Task: Filters and Effects: Animate text to scroll horizontally across the screen.
Action: Mouse moved to (602, 564)
Screenshot: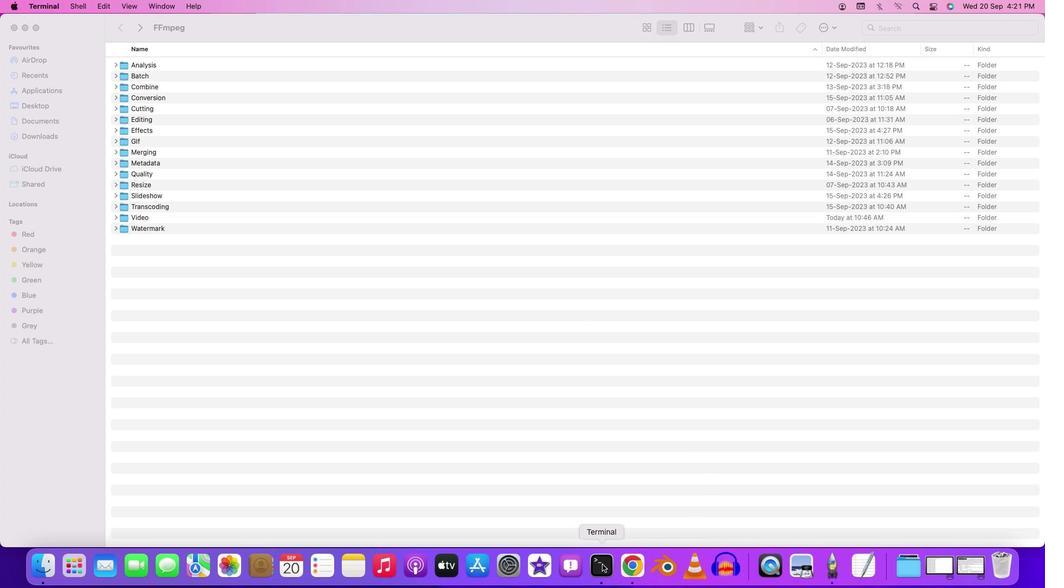 
Action: Mouse pressed right at (602, 564)
Screenshot: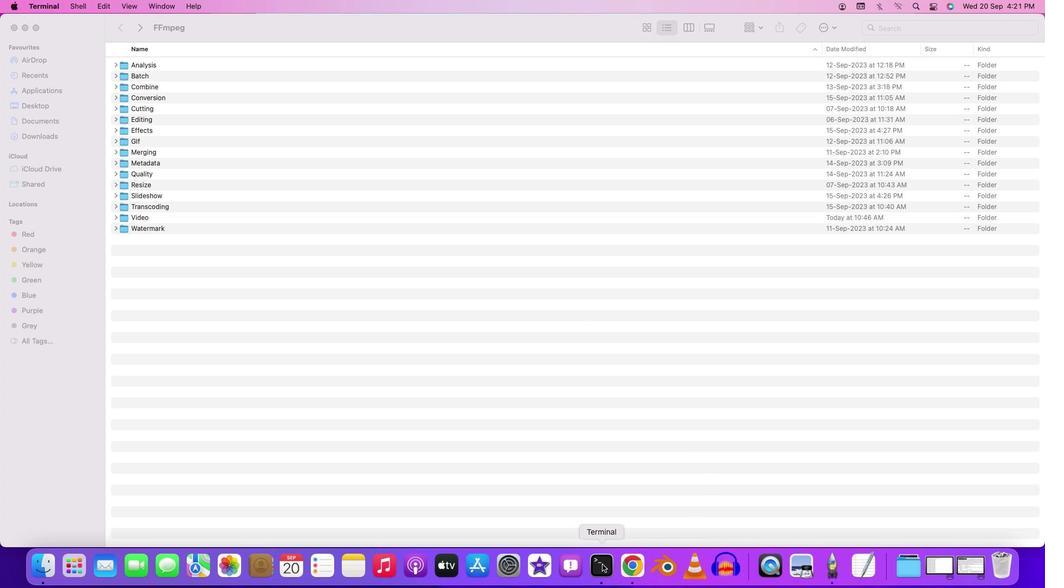 
Action: Mouse moved to (620, 432)
Screenshot: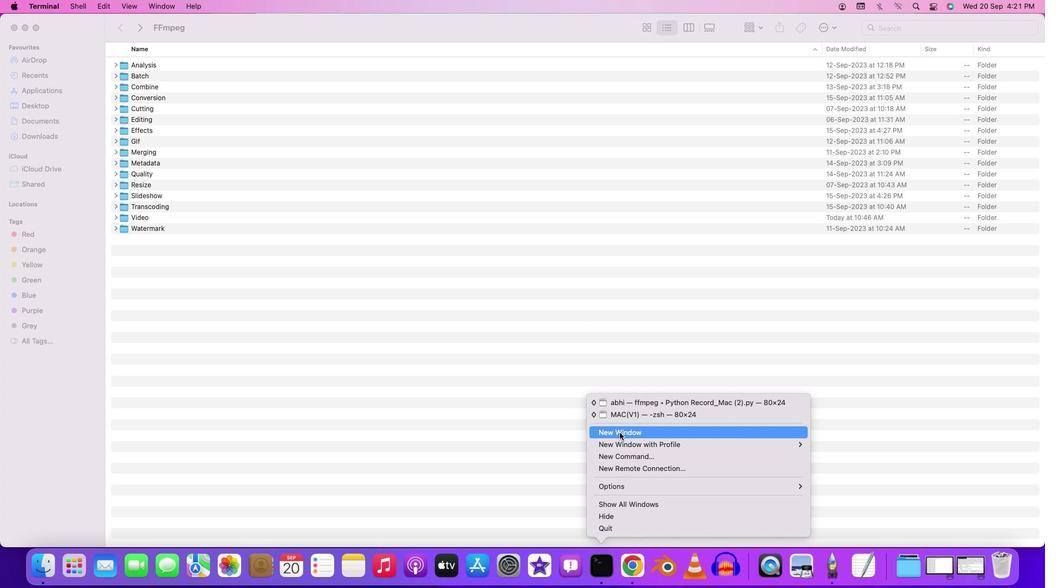 
Action: Mouse pressed left at (620, 432)
Screenshot: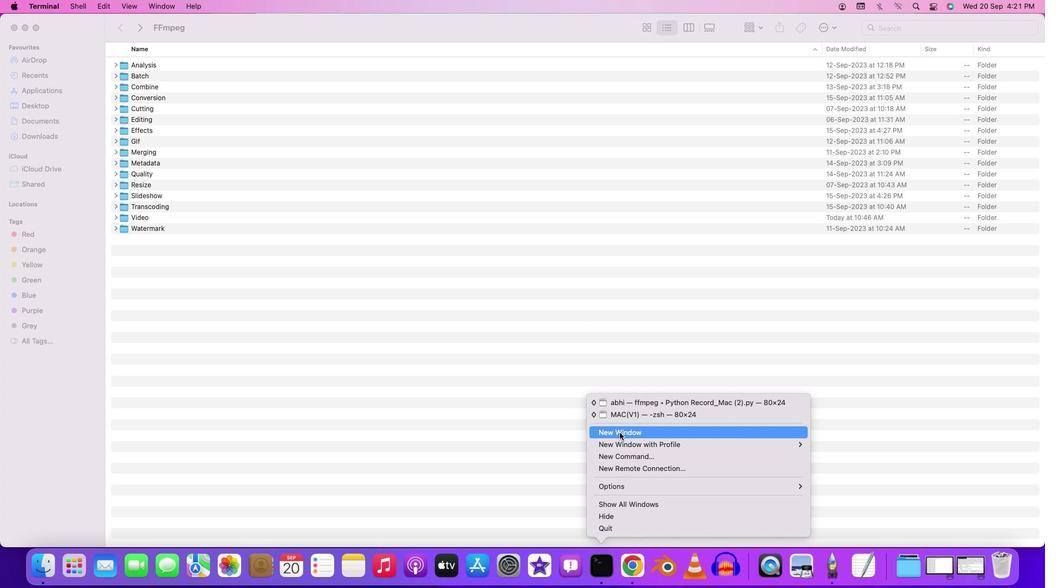 
Action: Mouse moved to (143, 24)
Screenshot: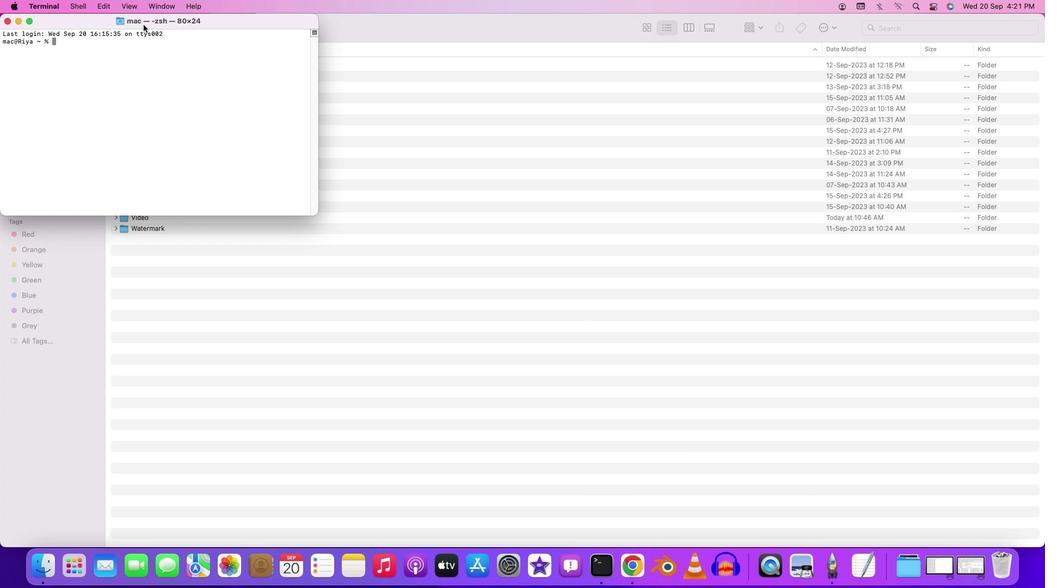 
Action: Mouse pressed left at (143, 24)
Screenshot: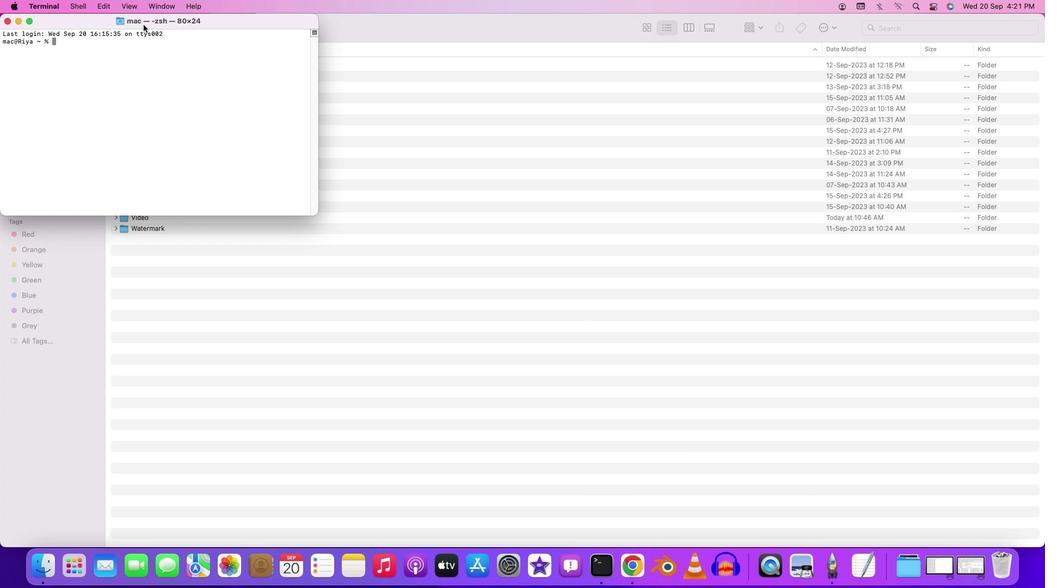
Action: Mouse pressed left at (143, 24)
Screenshot: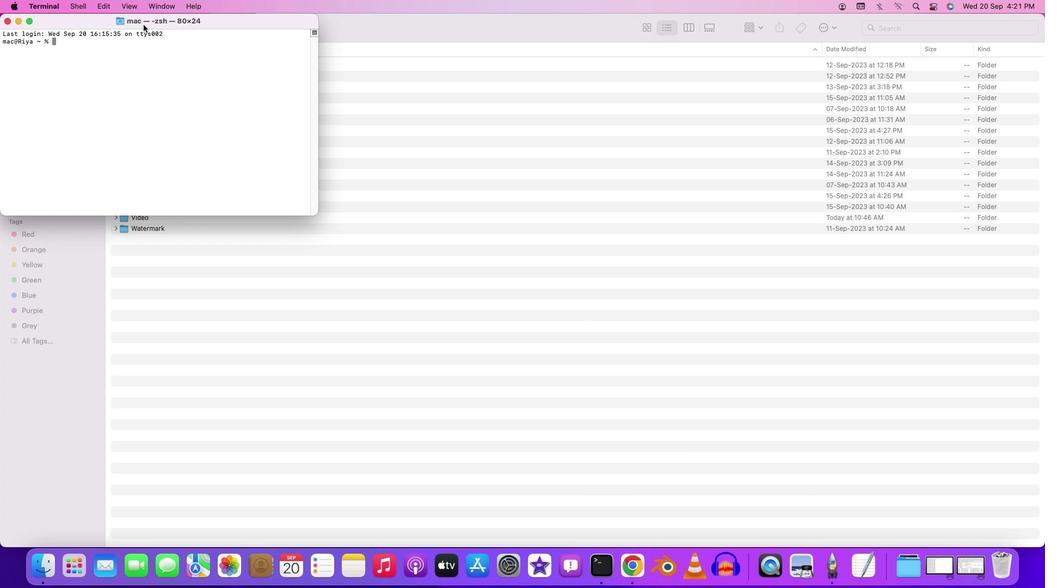 
Action: Mouse moved to (105, 55)
Screenshot: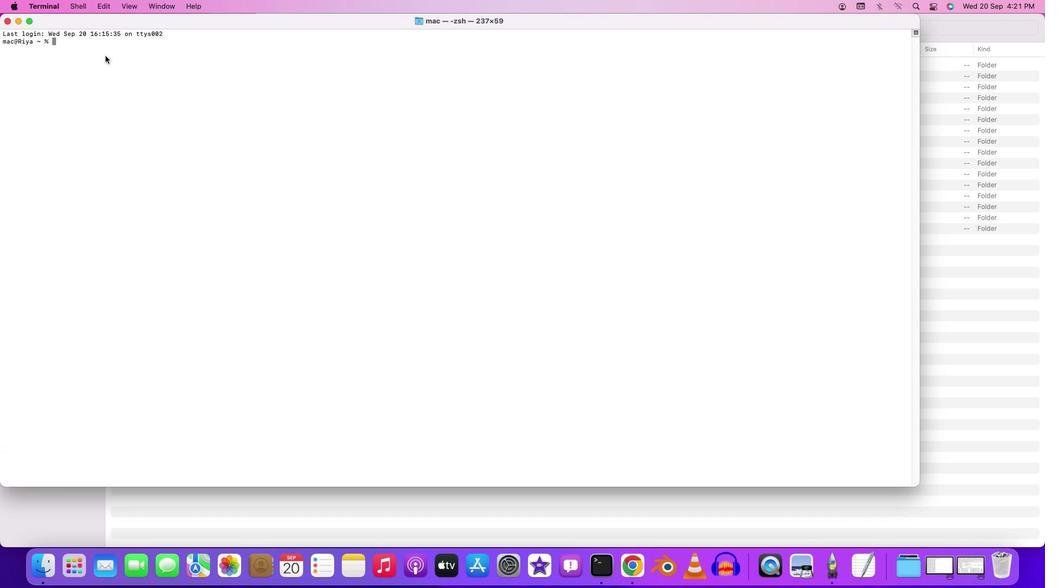 
Action: Mouse pressed left at (105, 55)
Screenshot: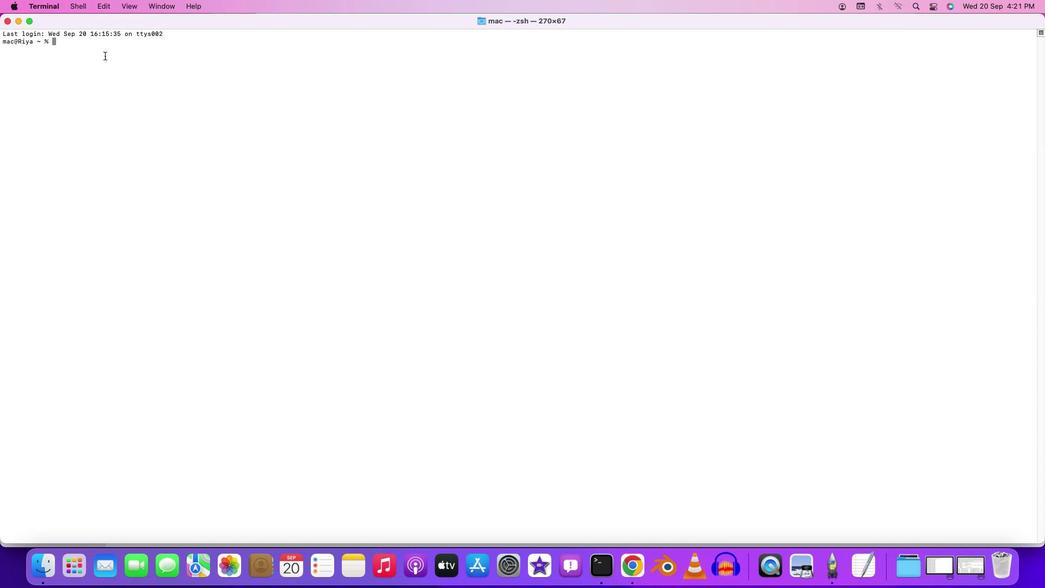 
Action: Mouse moved to (105, 55)
Screenshot: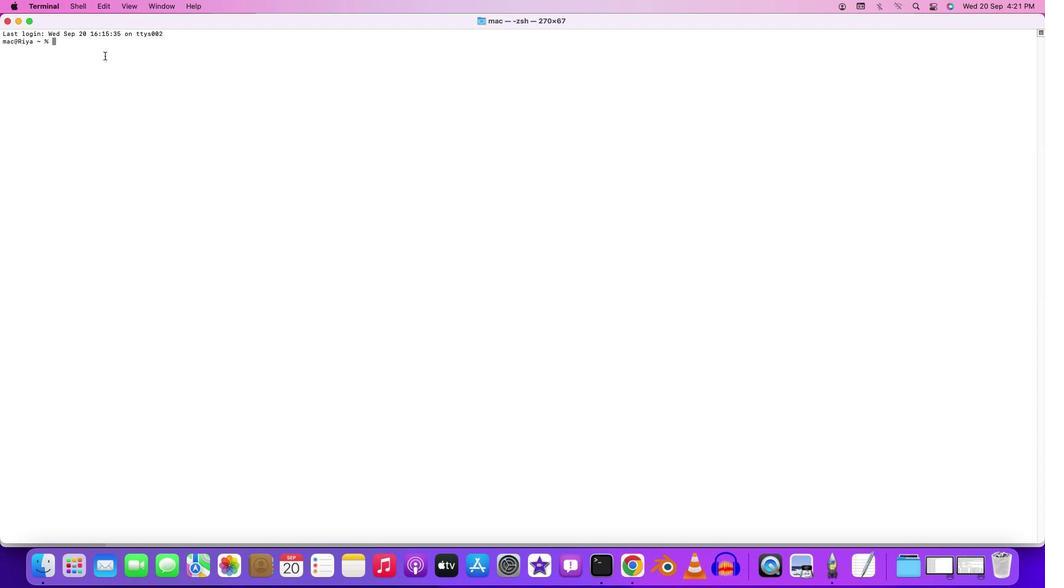 
Action: Key pressed 'c''d'Key.space'd''e''s''k''t''o''p'Key.enter'c''d'Key.space'f''f''m''p''e''g'Key.enter'c''d'Key.space'b''a''t''c''h'Key.enter'c''d'Key.space'v''i''d''e''o'Key.enter'c''d'Key.backspaceKey.backspaceKey.backspaceKey.backspace'f''f''m''p''e''g'Key.space'-''i'Key.space'i''n''p''u''t''.''m''p''4'Key.space'-''v''f'Key.spaceKey.shift'"''d''r''a''w''t''e''x''t'Key.shift'=''t''e''x''t''='"'"'y''o''u''r'Key.backspaceKey.backspaceKey.backspaceKey.backspaceKey.leftKey.leftKey.leftKey.leftKey.leftKey.rightKey.rightKey.rightKey.rightKey.rightKey.rightKey.right'a'Key.backspaceKey.shift'A'Key.space'b''l''a''c''k'Key.space'h''o''l''e'Key.space'i''s'Key.space'a'Key.space'p''l''a''c''e'Key.space'i''n'Key.space's''p''a''c''e'Key.space'w''h''e''r''e'Key.space'g''r''a''v''i''t''y'Key.space'p''u''l''l''s'Key.space's''o'Key.space'm''u''c''h'Key.space's'Key.backspace't''h''a''t'Key.space'e''v''e''n'Key.space'l''i''g''h''t'Key.space'c''a''n'Key.space'n''o''t'Key.space'g''e''t'Key.space'o''u''t'','Key.spaceKey.shift'T''h''e'Key.backspaceKey.backspaceKey.backspaceKey.backspaceKey.shift'T''h''e'Key.space'g''r''a''v''i''t''y'Key.space'i''s'Key.space's''o'Key.space's''t''r''o''n''g'Key.space'b''e''c''a''u''s''e'Key.spaceKey.backspaceKey.space'm''a''t''t''e''r'Key.space'h''a''s'Key.space'b''e''e''n'Key.space's''q''u''e''e''z''e''d'Key.space'i''n''t''o'Key.space'a'Key.spaceKey.leftKey.leftKey.rightKey.rightKey.rightKey.backspaceKey.space'a'Key.backspace't''i''n''y'Key.space's''p''a''c''e''.'Key.backspace','Key.backspace"'"Key.shift':''x''='Key.leftKey.rightKey.rightKey.right';'Key.backspace"'"Key.leftKey.rightKey.right'i''f'Key.shift'(''g''t''e'Key.shift'(''t'',''1'Key.shift')'','Key.space'-''w'Key.shift'+'Key.shift'(''t''-''1'Key.shift')'Key.leftKey.leftKey.leftKey.leftKey.rightKey.leftKey.leftKey.rightKey.rightKey.rightKey.rightKey.rightKey.rightKey.shift'*''1''0''0'','Key.space'-''w'Key.shift_r')'"'"Key.shift_r':''y''=''h''/''2'Key.shift_r':''f''o''n''t''f''i''l''e''=''/''p''a''t''h''/''t''o''.'Key.backspace'/''f''o''n''t''.''t''f''f'Key.shift_r':''f''o''n''t''s''i''z''e''=''2''4'Key.shift_r':''f''o''n''t''c''o''l''o''r'Key.shift_r'+'Key.backspaceKey.shift_r'+'Key.backspace'=''w''h''i''t''e'Key.shift_r'"'Key.space'-''c'Key.shift_r':''a'Key.space'c''o''p''y'Key.space'o''u''y''p''u''t''.''m''p''4'Key.enter
Screenshot: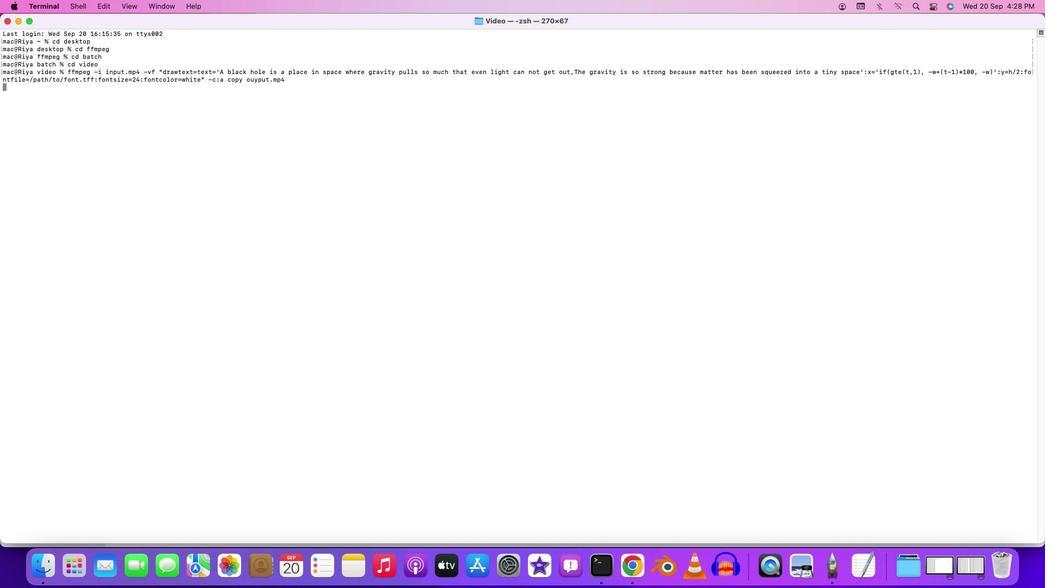 
Action: Mouse moved to (435, 474)
Screenshot: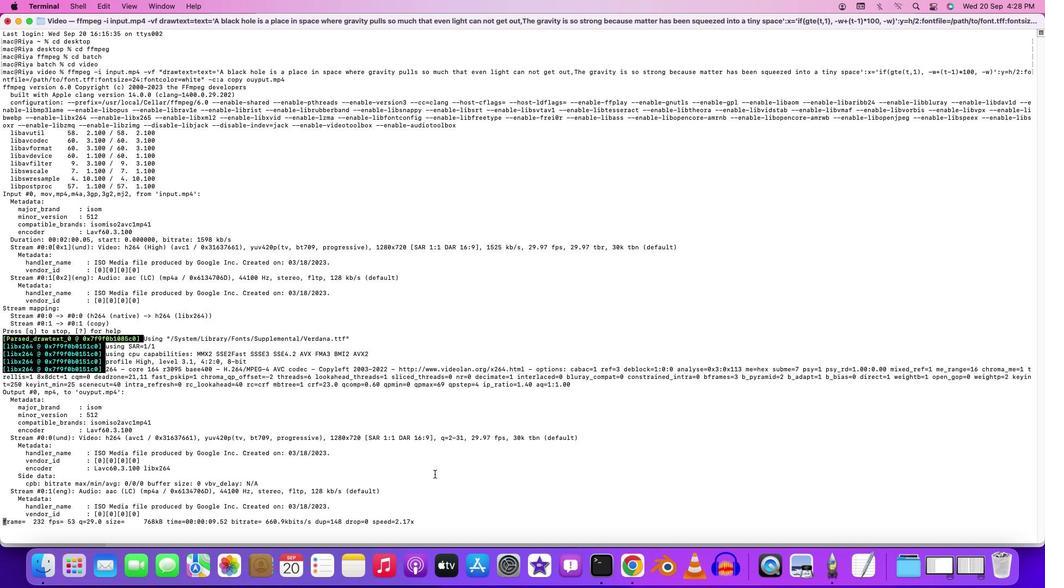 
Action: Mouse pressed left at (435, 474)
Screenshot: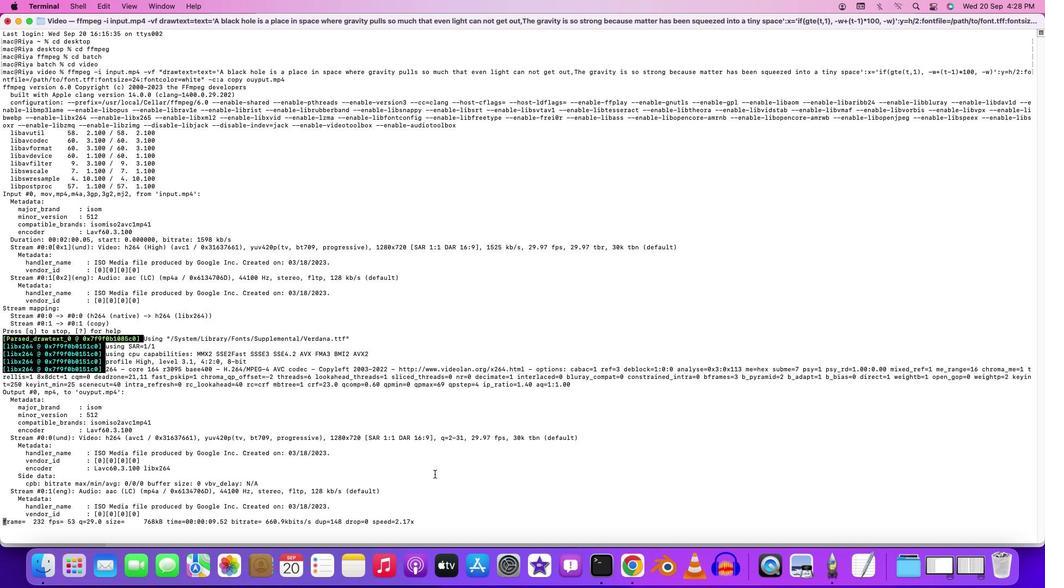 
